 Task: Apply the "eberhard grossgasteiger" background.
Action: Mouse moved to (301, 317)
Screenshot: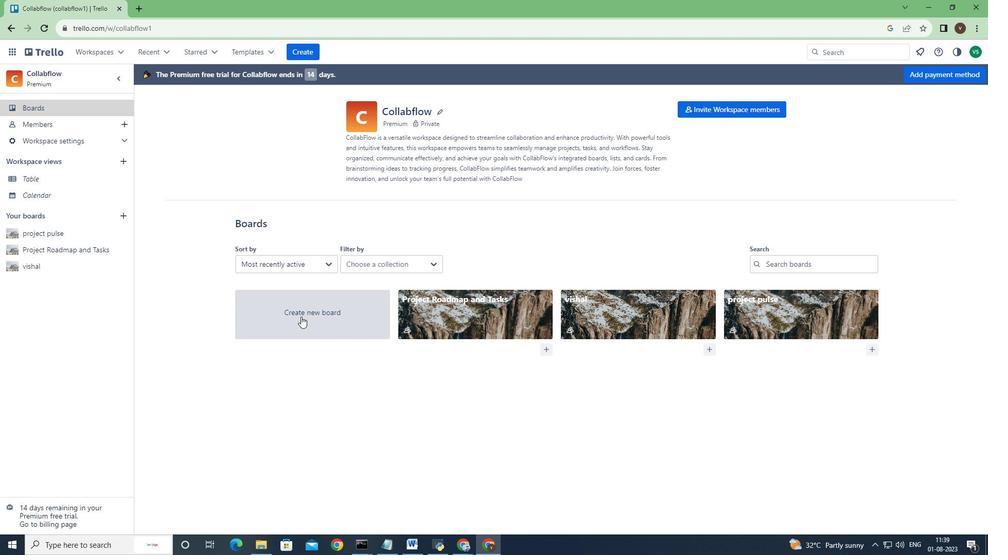 
Action: Mouse pressed left at (301, 317)
Screenshot: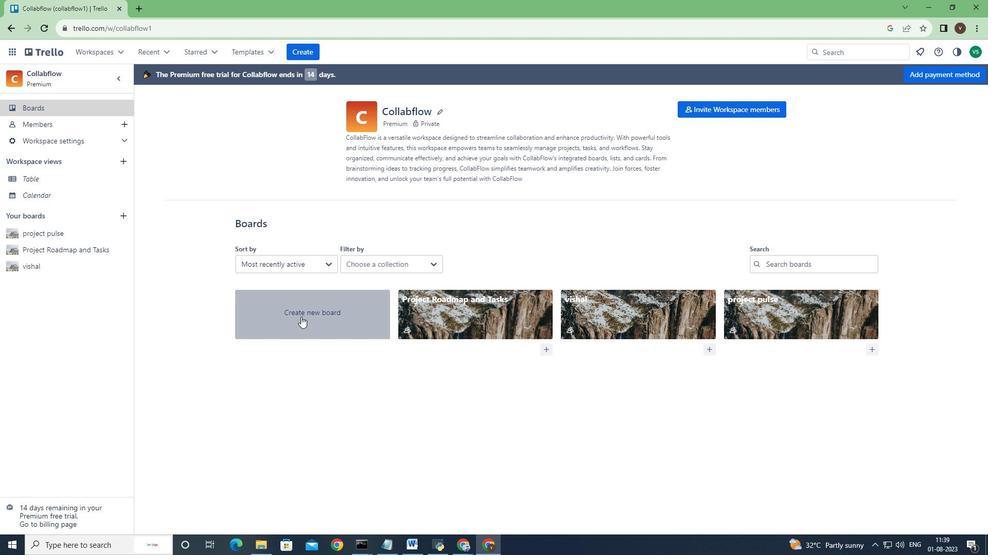 
Action: Mouse moved to (532, 327)
Screenshot: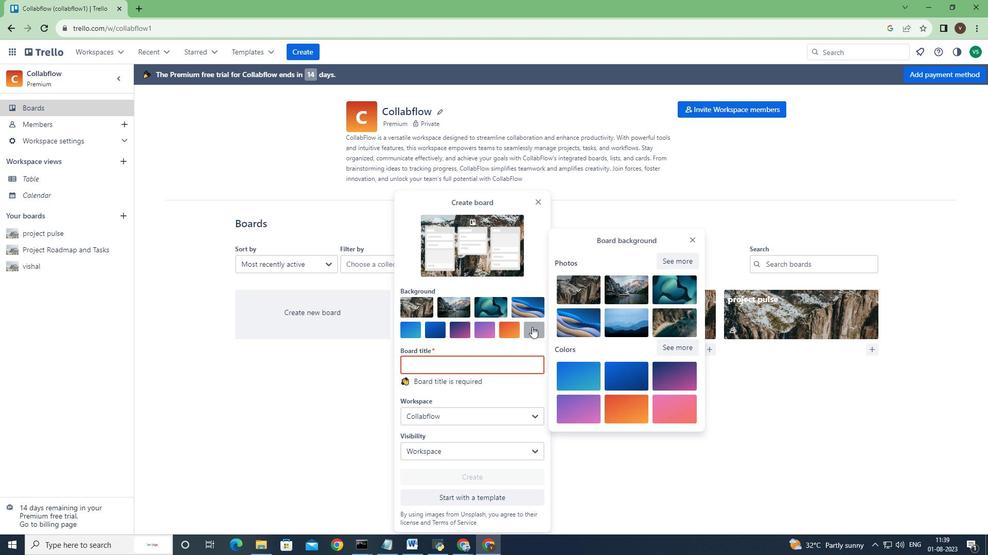 
Action: Mouse pressed left at (532, 327)
Screenshot: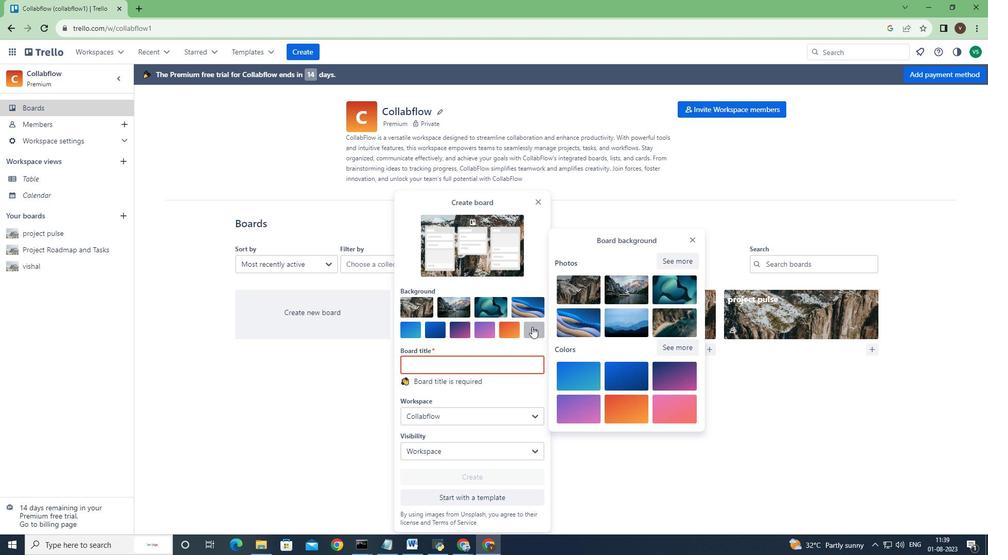 
Action: Mouse moved to (685, 260)
Screenshot: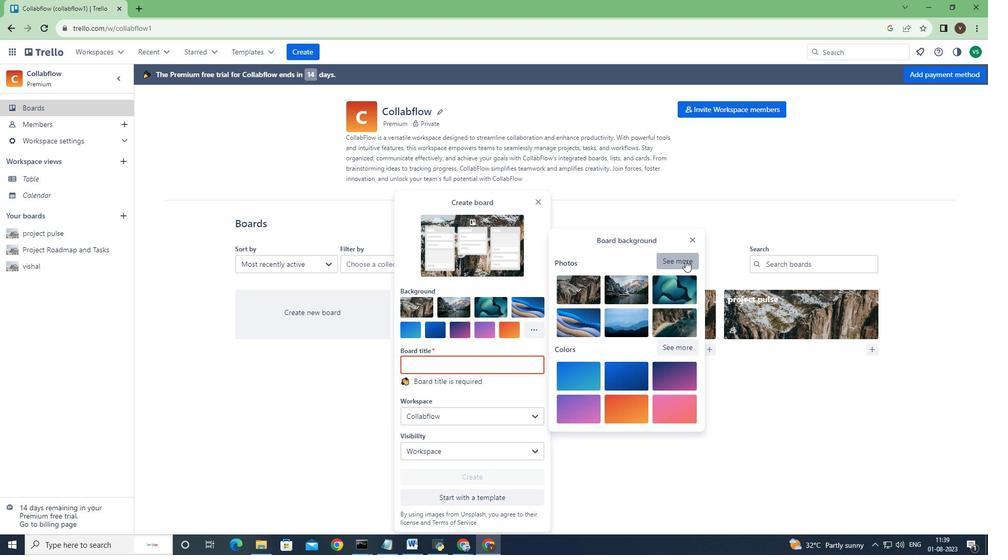 
Action: Mouse pressed left at (685, 260)
Screenshot: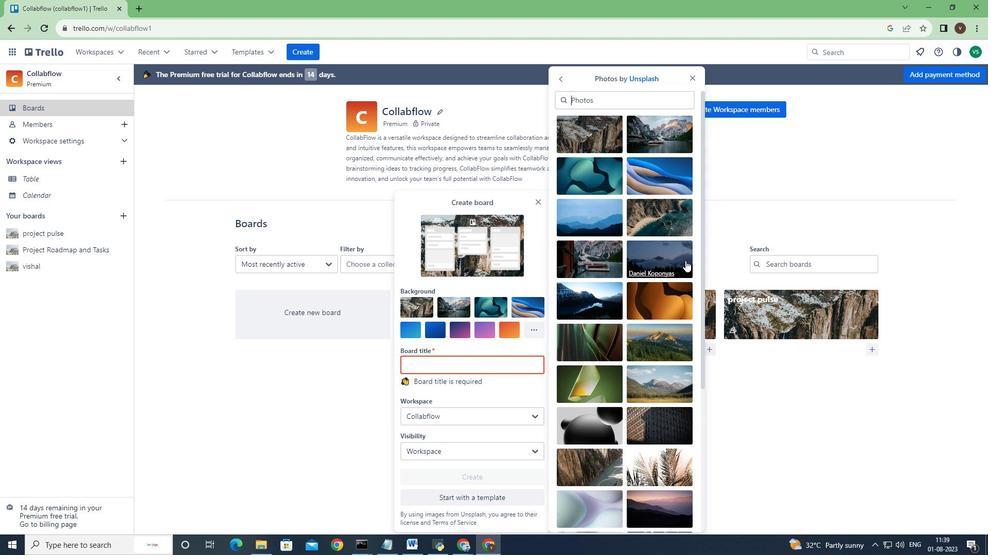 
Action: Mouse moved to (635, 391)
Screenshot: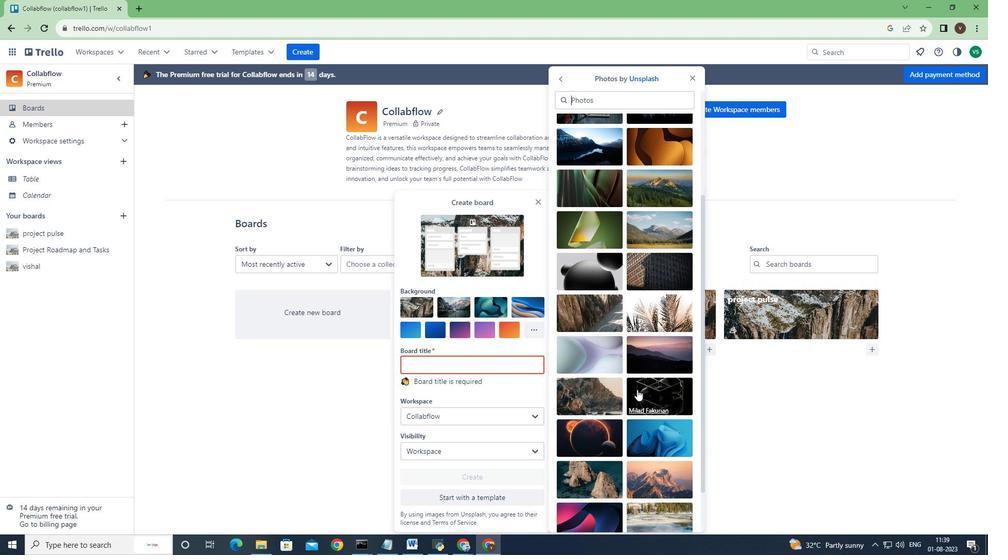 
Action: Mouse scrolled (635, 387) with delta (0, 0)
Screenshot: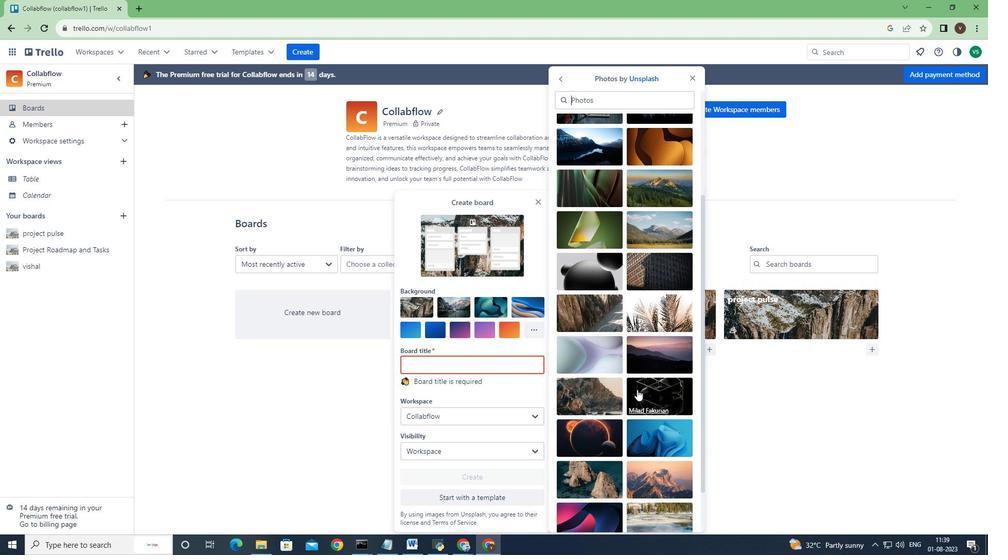 
Action: Mouse moved to (635, 391)
Screenshot: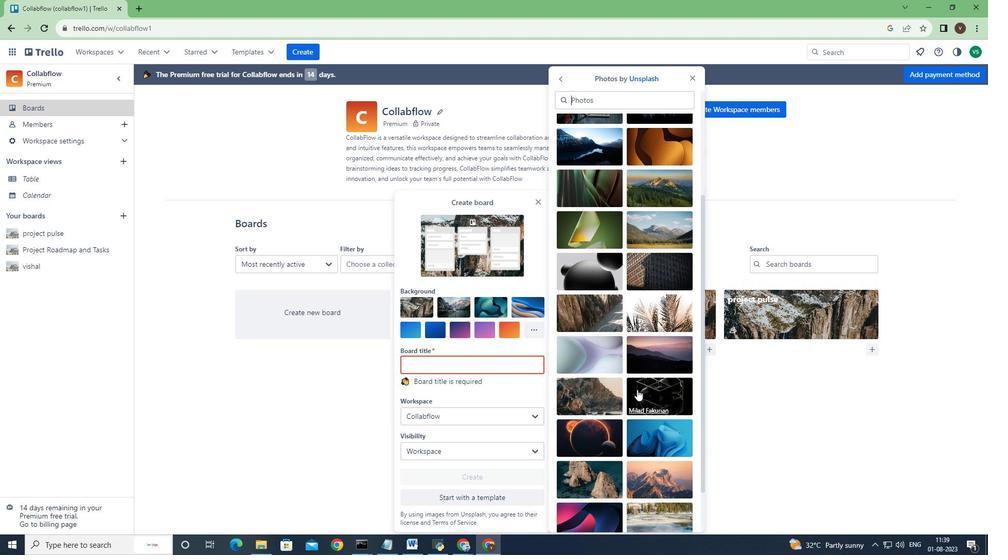 
Action: Mouse scrolled (635, 389) with delta (0, 0)
Screenshot: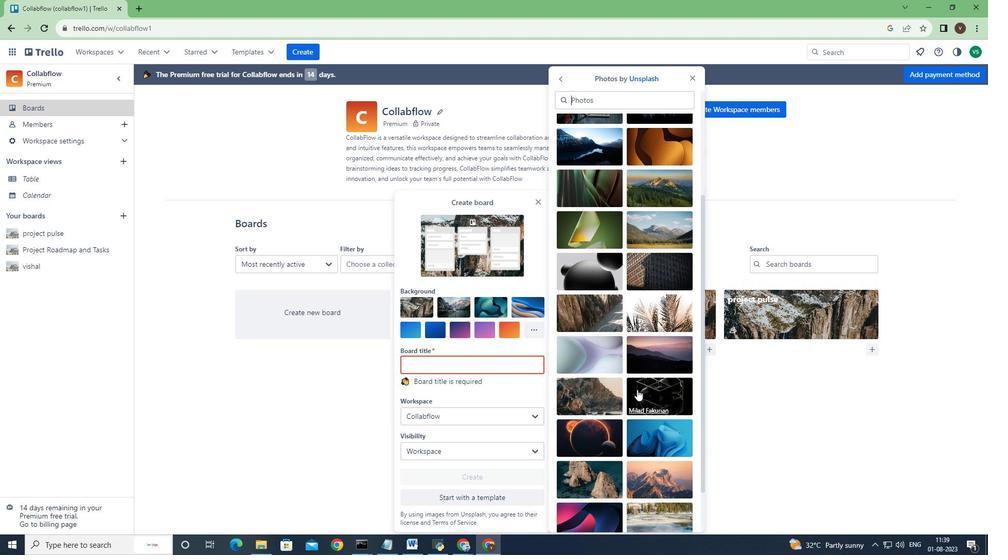 
Action: Mouse moved to (635, 391)
Screenshot: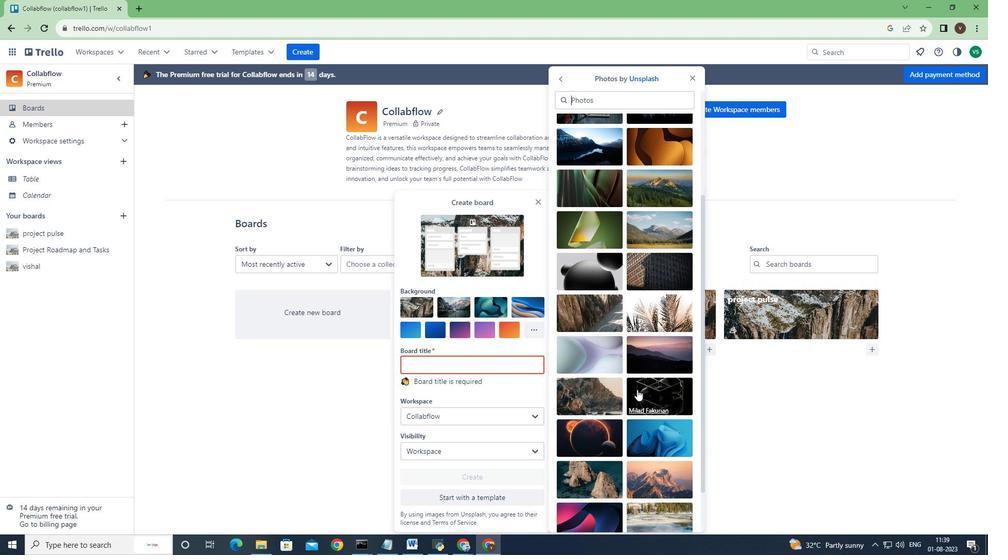 
Action: Mouse scrolled (635, 390) with delta (0, 0)
Screenshot: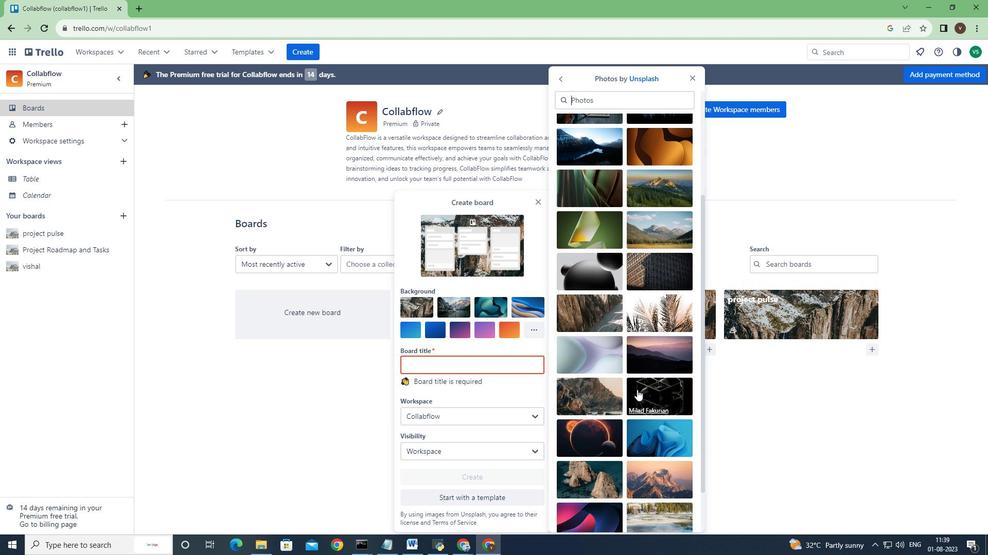 
Action: Mouse moved to (637, 390)
Screenshot: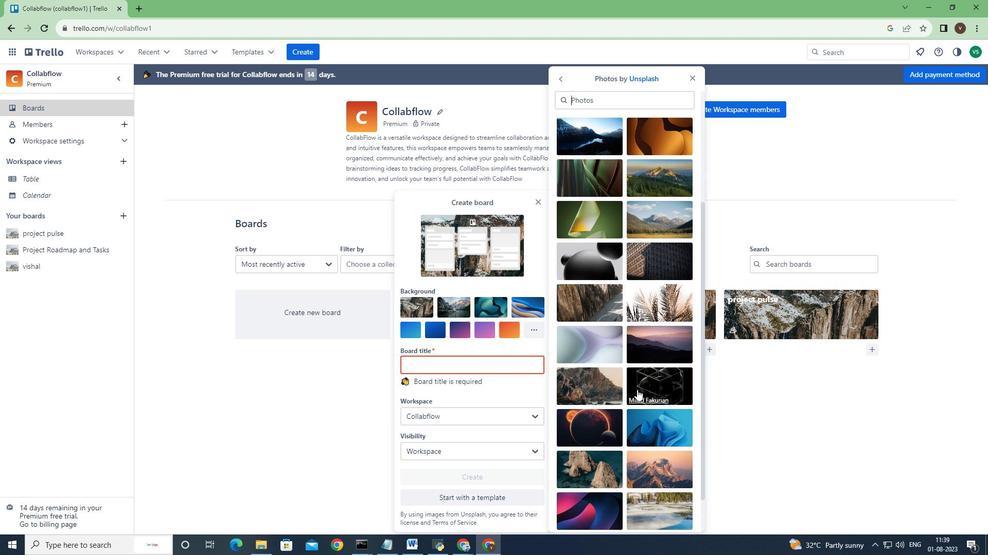 
Action: Mouse scrolled (637, 389) with delta (0, 0)
Screenshot: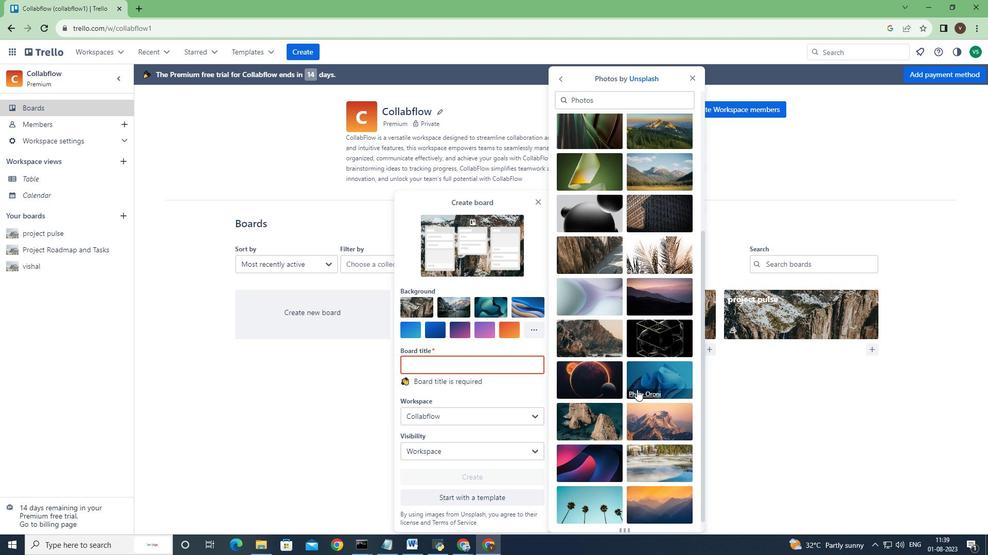 
Action: Mouse scrolled (637, 389) with delta (0, 0)
Screenshot: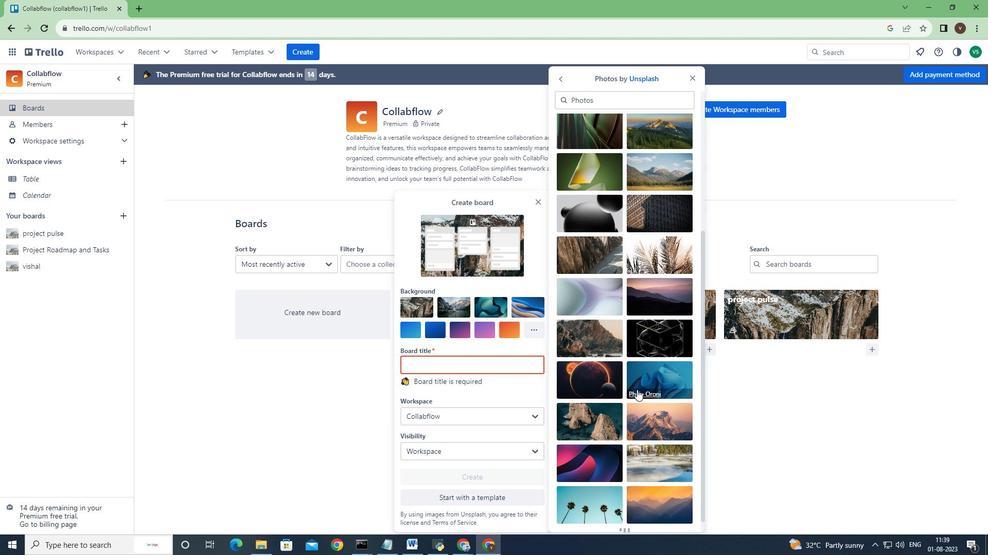 
Action: Mouse scrolled (637, 389) with delta (0, 0)
Screenshot: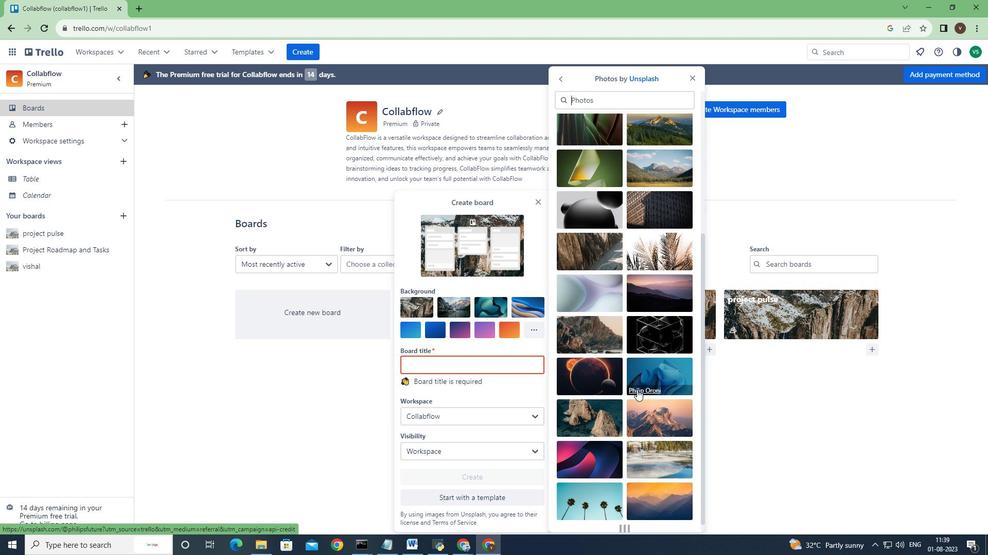 
Action: Mouse scrolled (637, 389) with delta (0, 0)
Screenshot: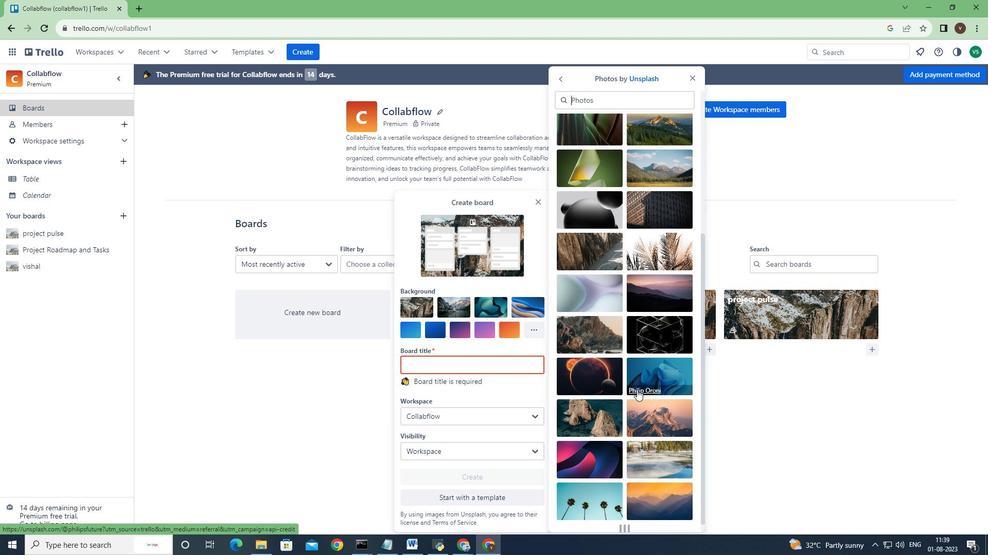 
Action: Mouse moved to (635, 390)
Screenshot: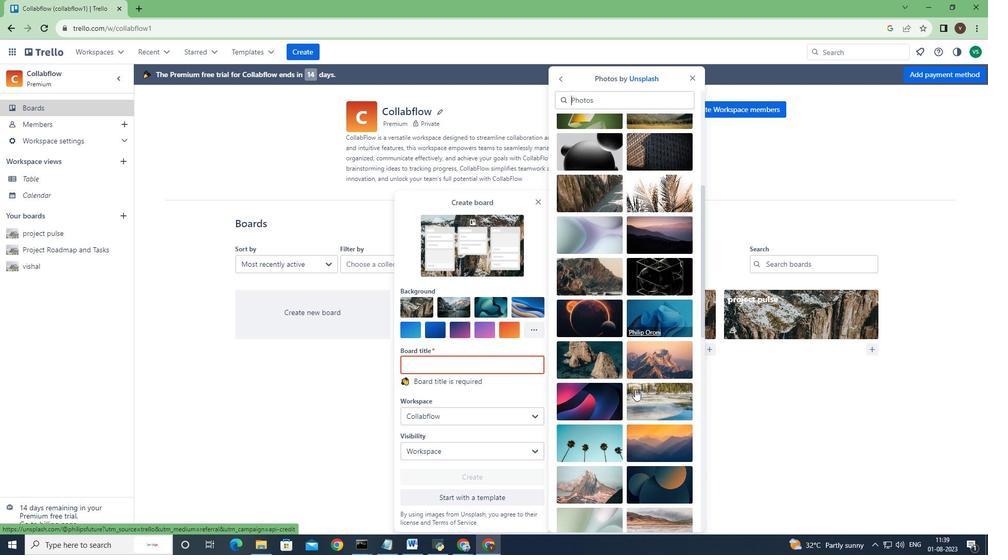 
Action: Mouse scrolled (635, 389) with delta (0, 0)
Screenshot: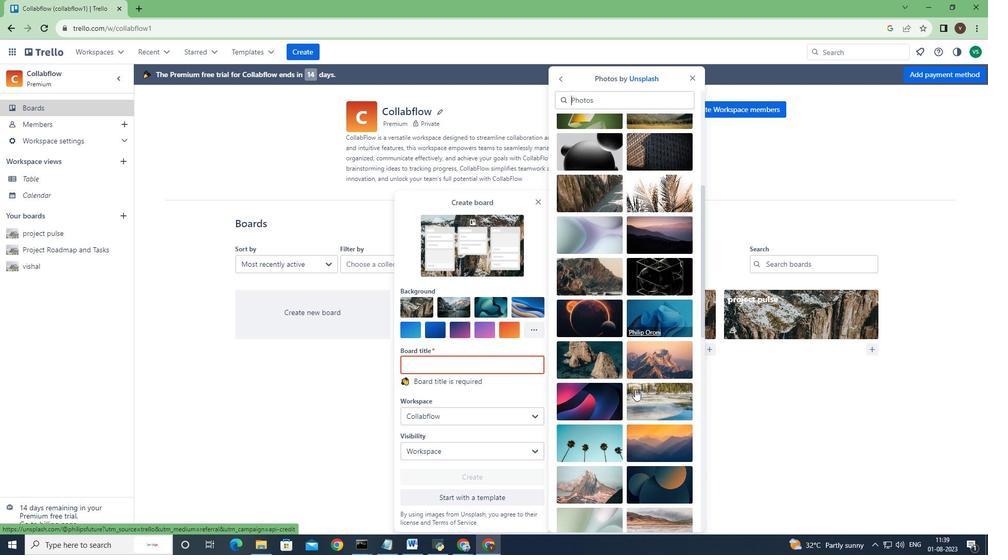 
Action: Mouse moved to (635, 390)
Screenshot: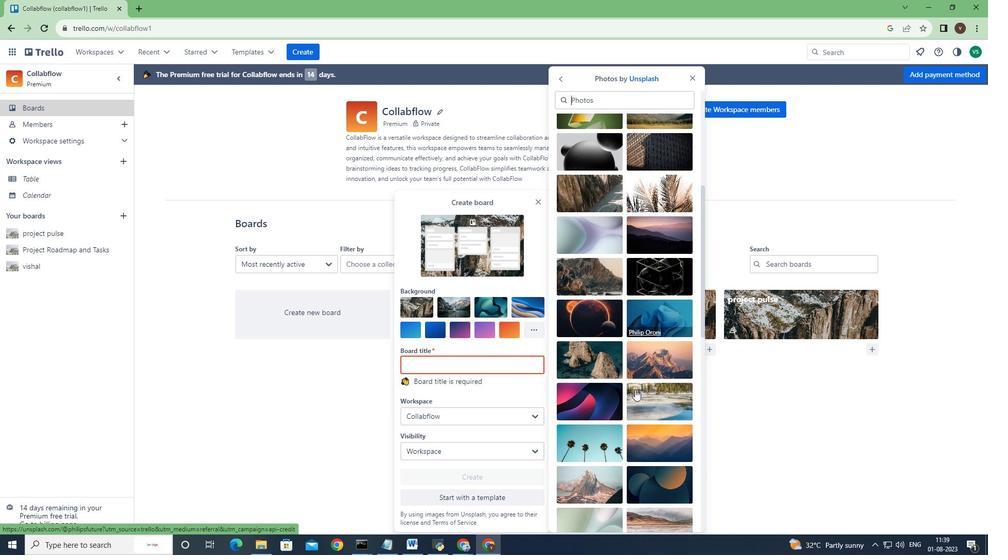 
Action: Mouse scrolled (635, 389) with delta (0, 0)
Screenshot: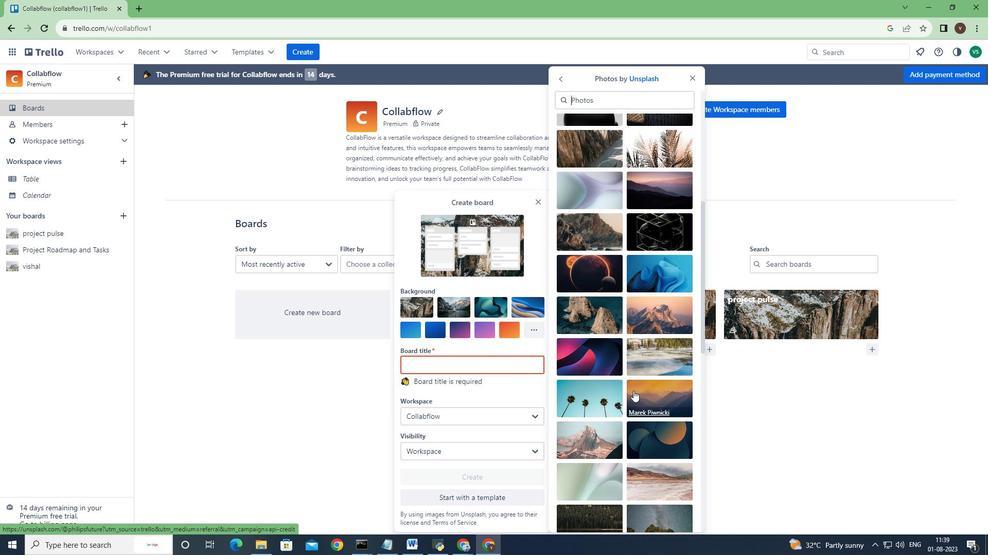 
Action: Mouse moved to (633, 391)
Screenshot: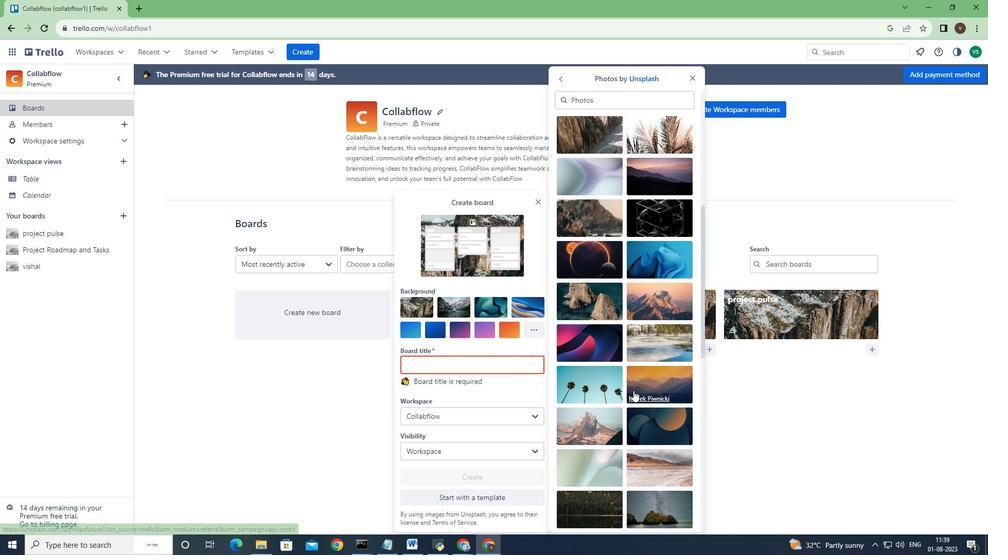 
Action: Mouse scrolled (633, 390) with delta (0, 0)
Screenshot: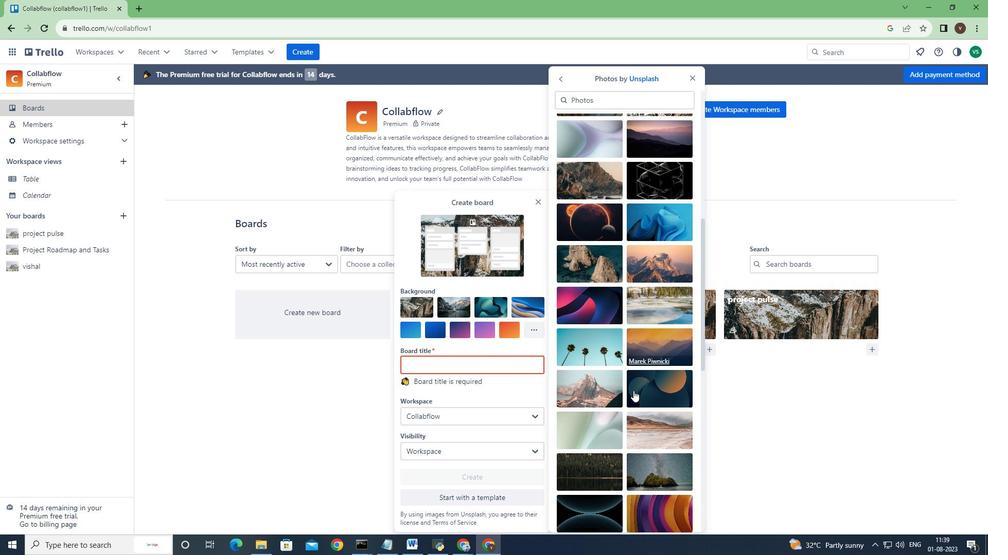 
Action: Mouse scrolled (633, 390) with delta (0, 0)
Screenshot: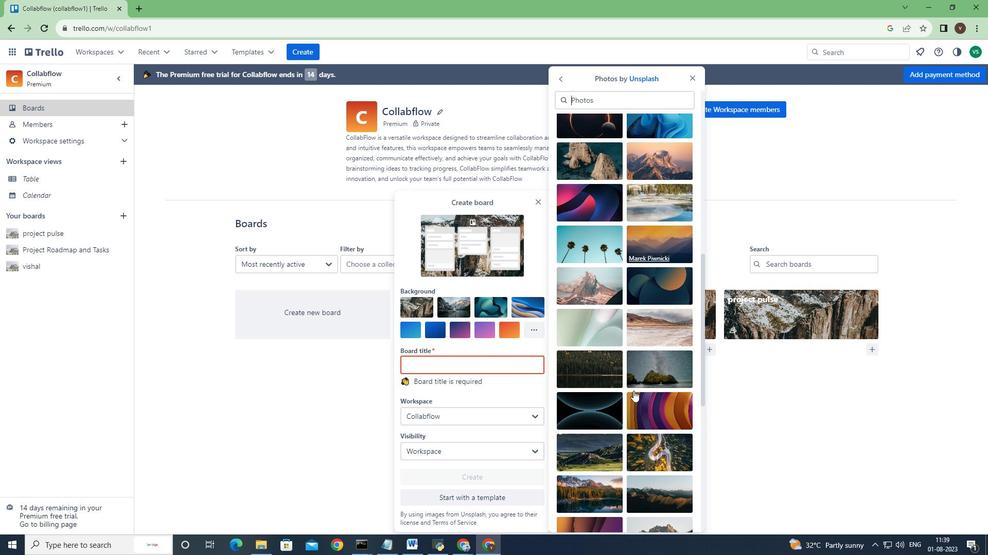 
Action: Mouse scrolled (633, 390) with delta (0, 0)
Screenshot: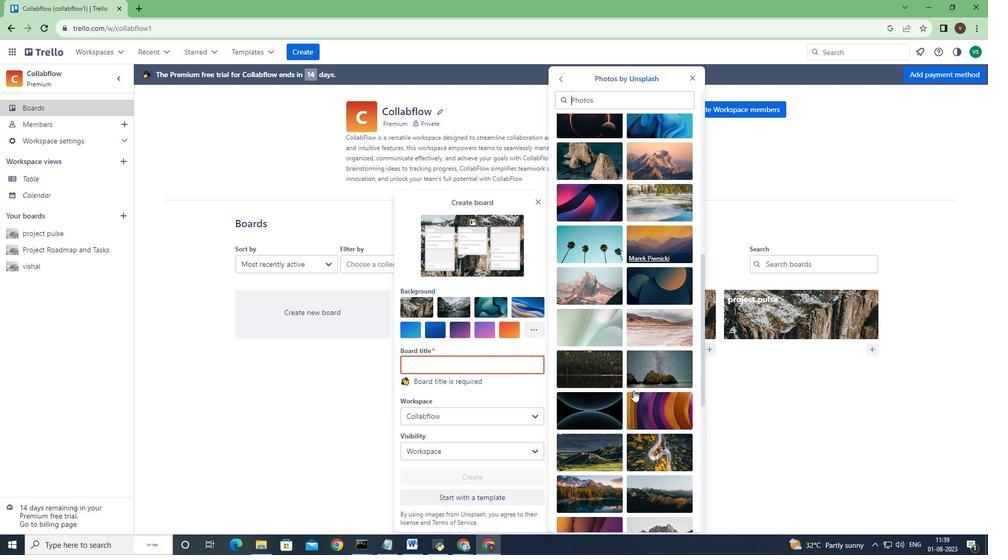 
Action: Mouse scrolled (633, 390) with delta (0, 0)
Screenshot: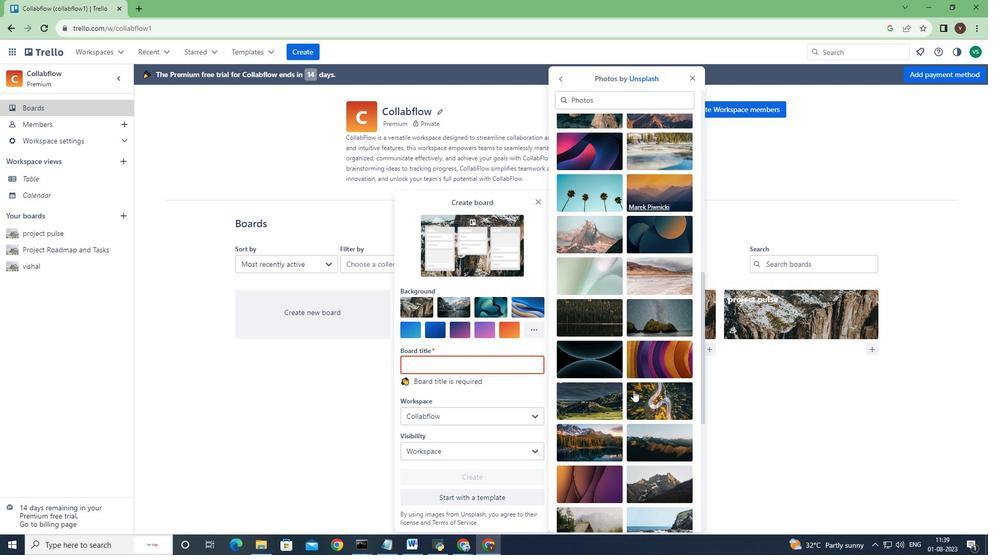 
Action: Mouse moved to (661, 435)
Screenshot: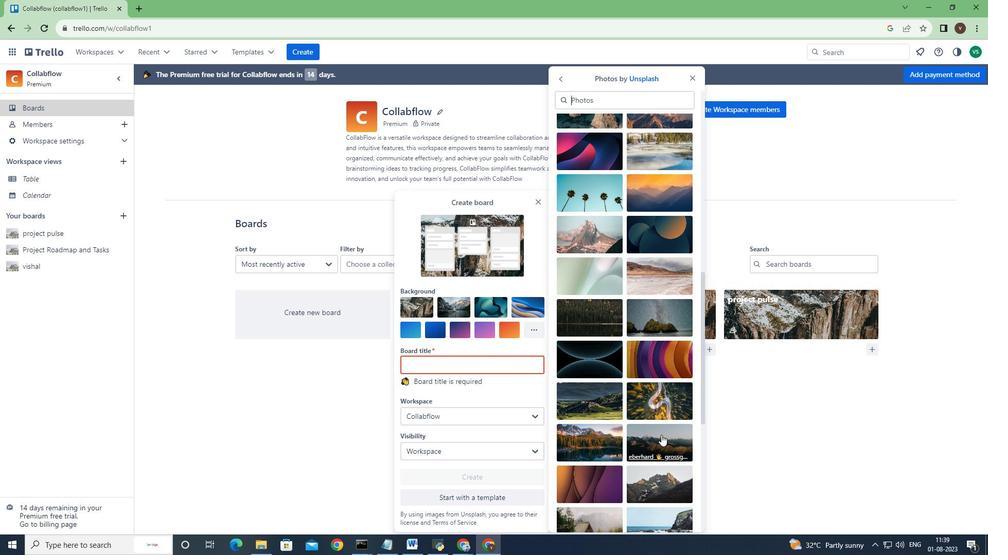 
Action: Mouse pressed left at (661, 435)
Screenshot: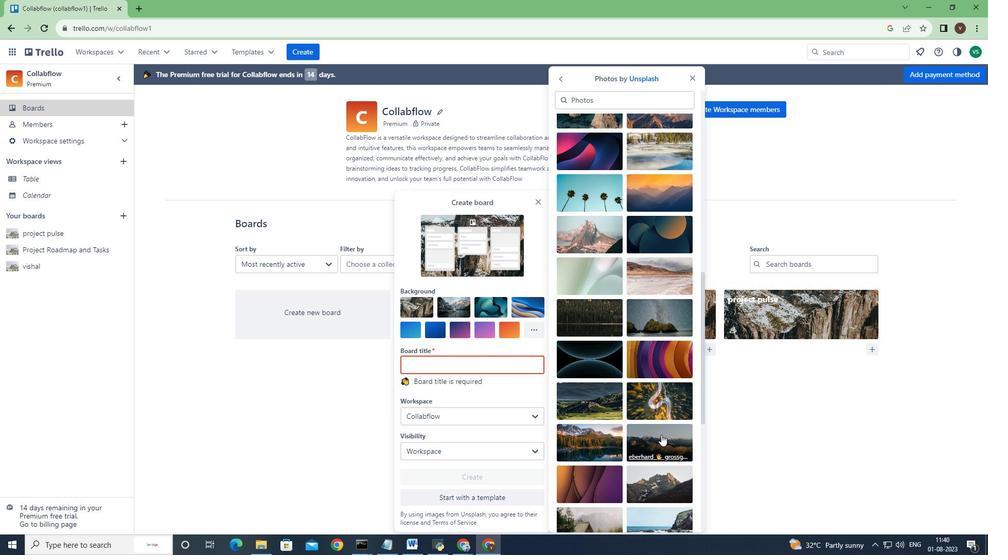 
Action: Mouse moved to (657, 435)
Screenshot: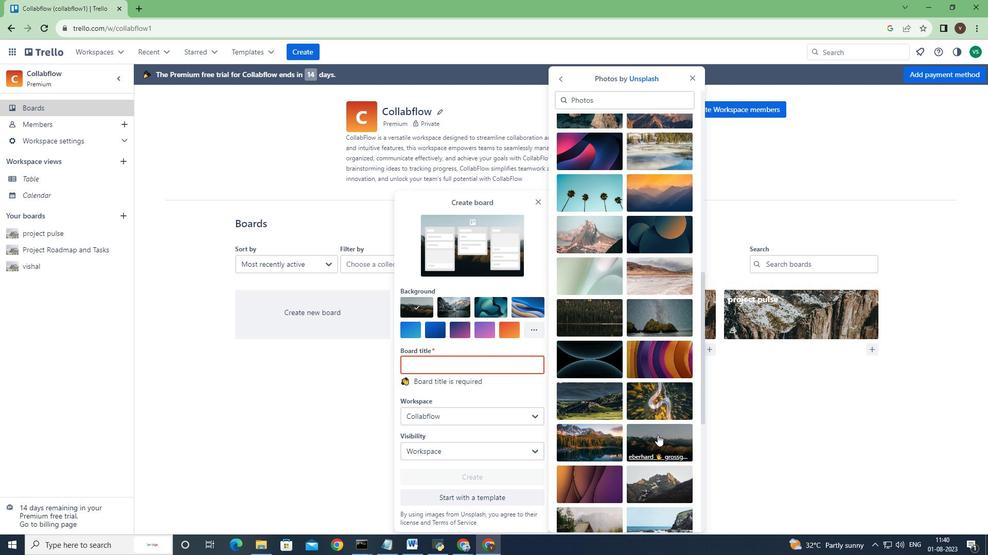 
